 Task: Create a section Flash Flood and in the section, add a milestone Multi-Cloud Integration in the project AztecTech
Action: Mouse moved to (560, 369)
Screenshot: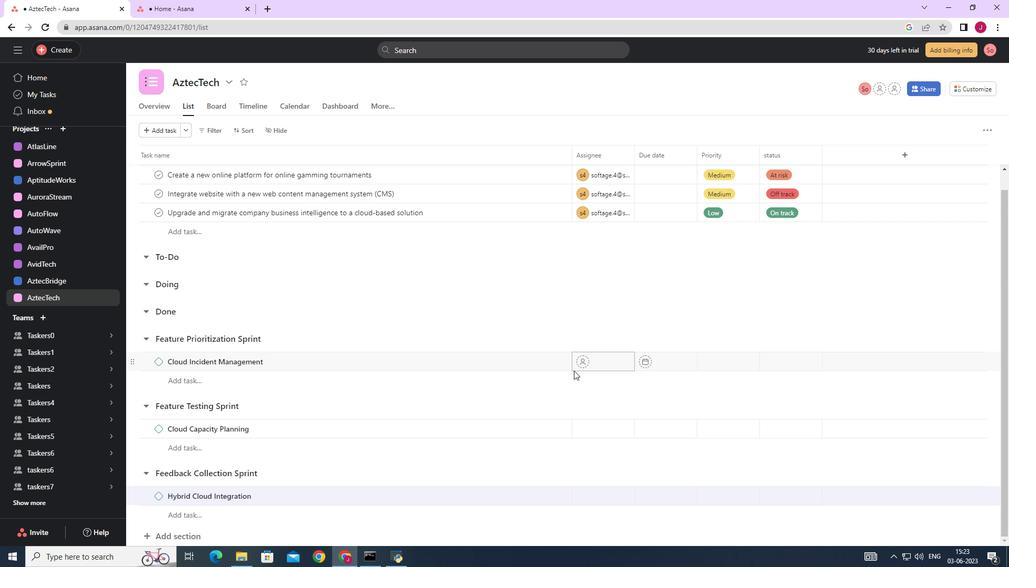 
Action: Mouse scrolled (564, 370) with delta (0, 0)
Screenshot: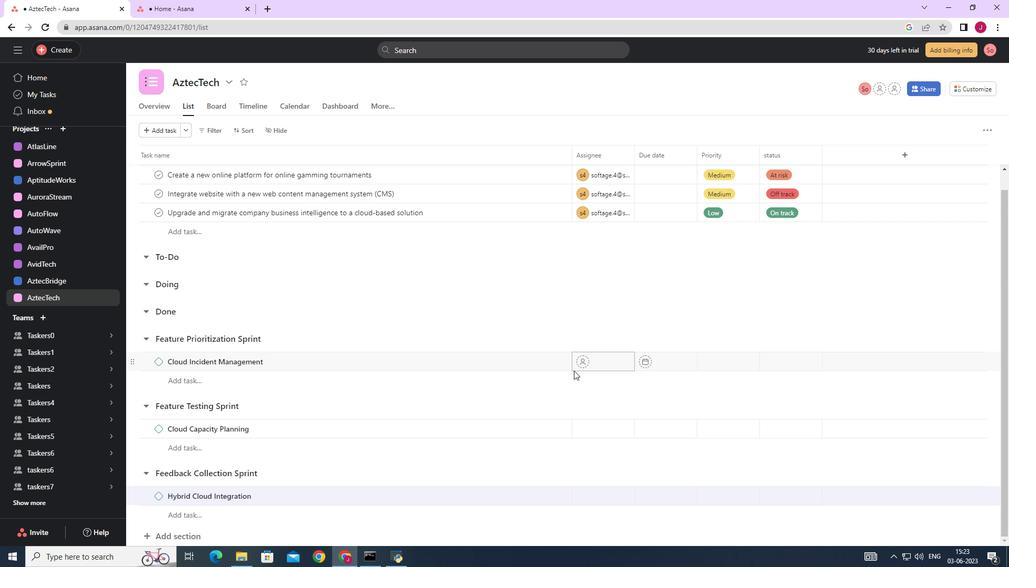 
Action: Mouse moved to (546, 364)
Screenshot: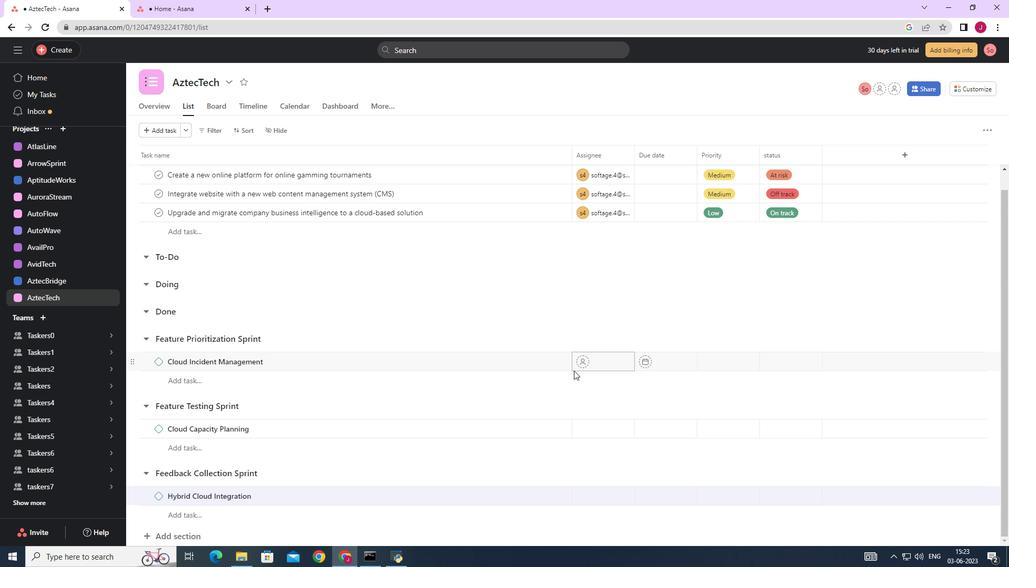 
Action: Mouse scrolled (561, 369) with delta (0, 0)
Screenshot: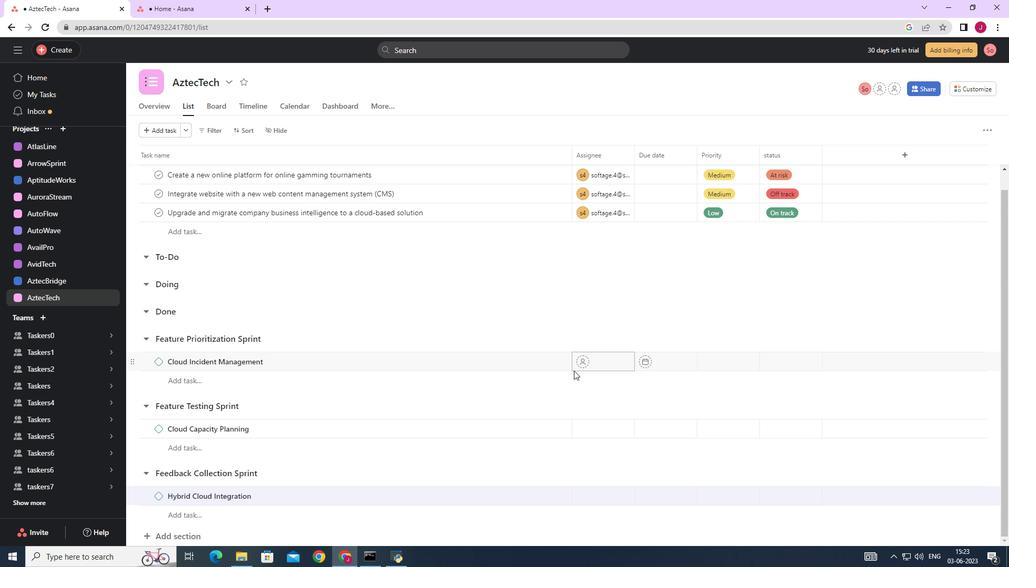 
Action: Mouse moved to (485, 344)
Screenshot: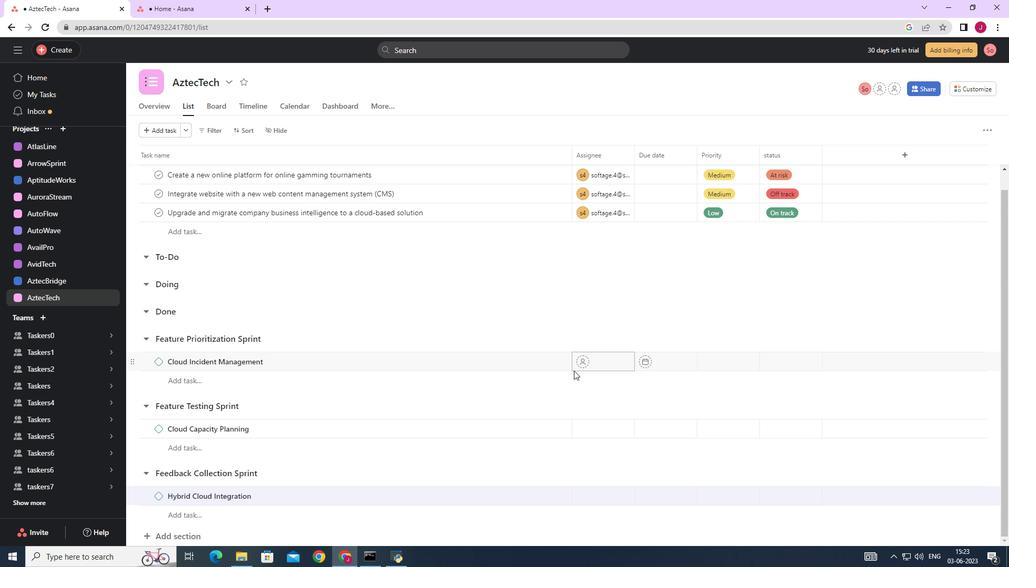 
Action: Mouse scrolled (561, 369) with delta (0, 0)
Screenshot: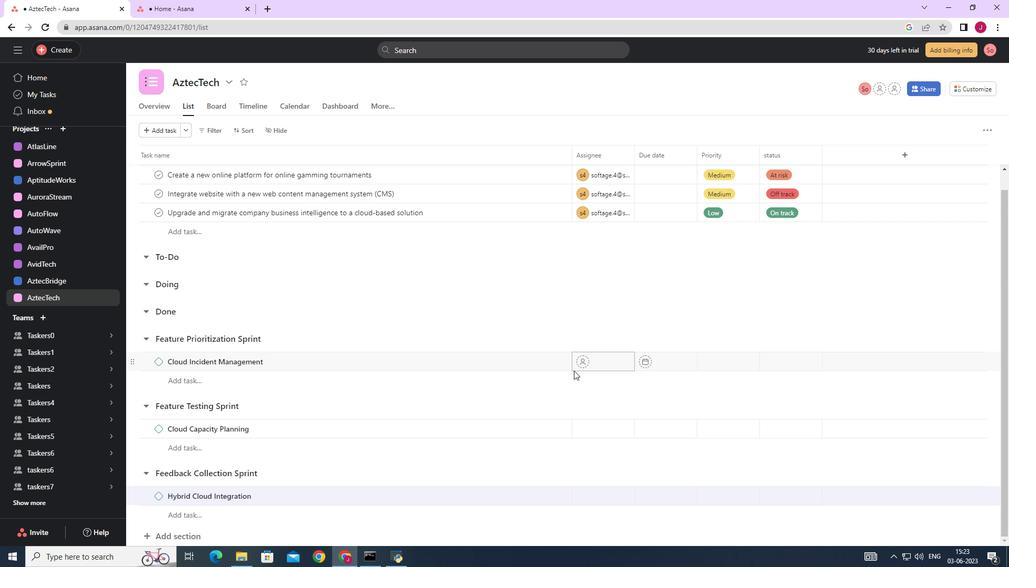 
Action: Mouse moved to (386, 322)
Screenshot: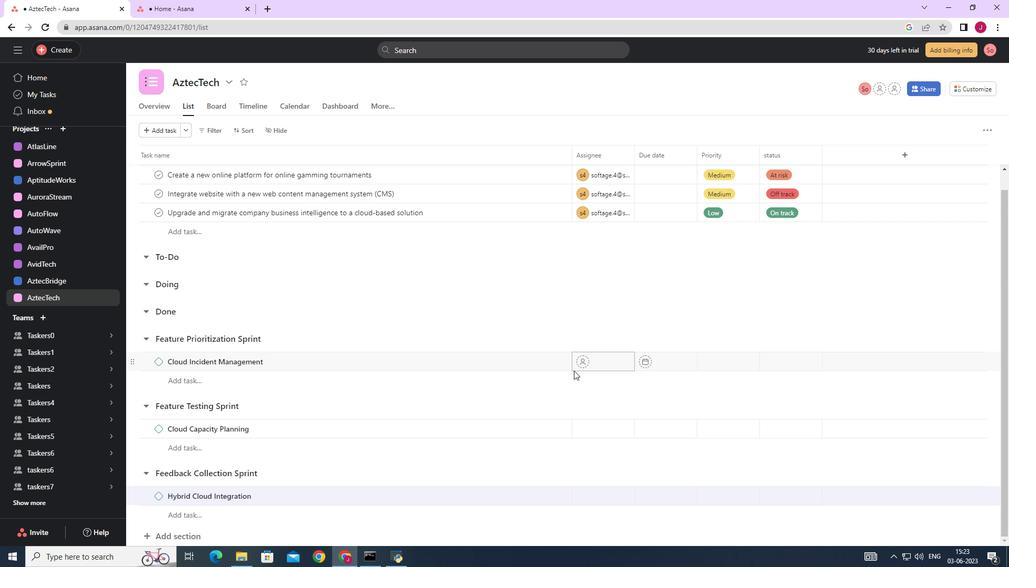 
Action: Mouse scrolled (560, 369) with delta (0, 0)
Screenshot: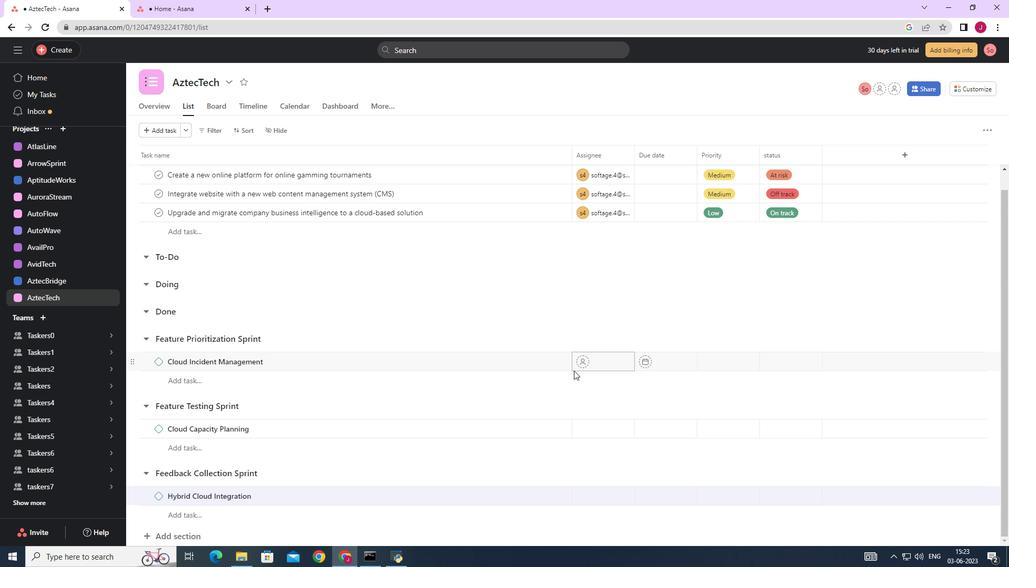 
Action: Mouse moved to (183, 536)
Screenshot: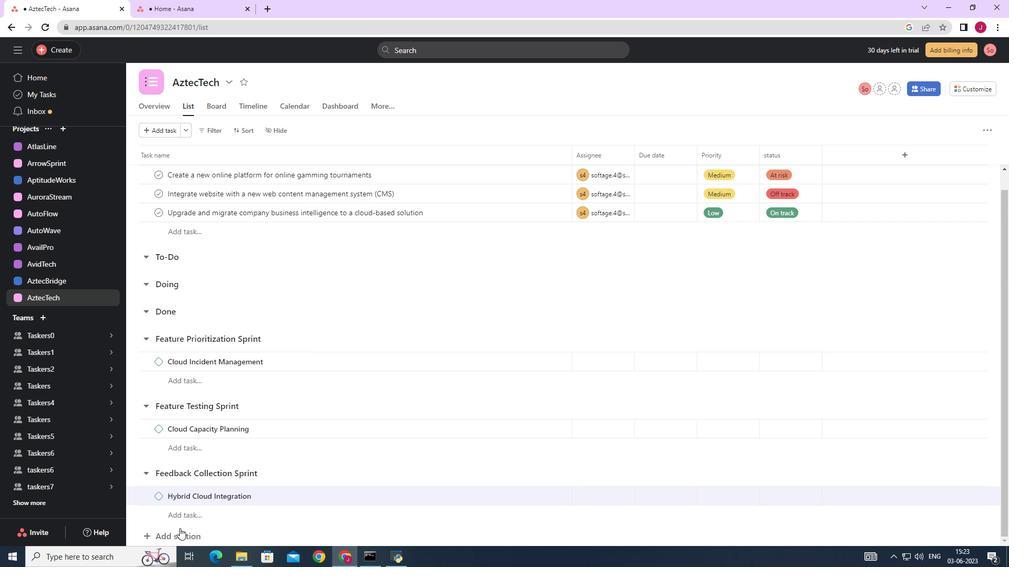 
Action: Mouse pressed left at (183, 536)
Screenshot: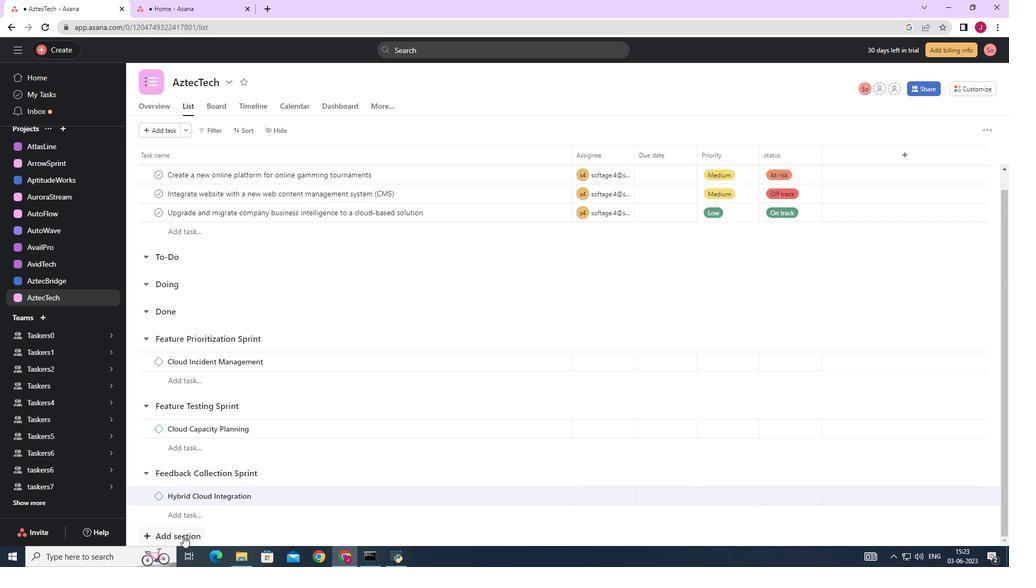 
Action: Mouse moved to (205, 488)
Screenshot: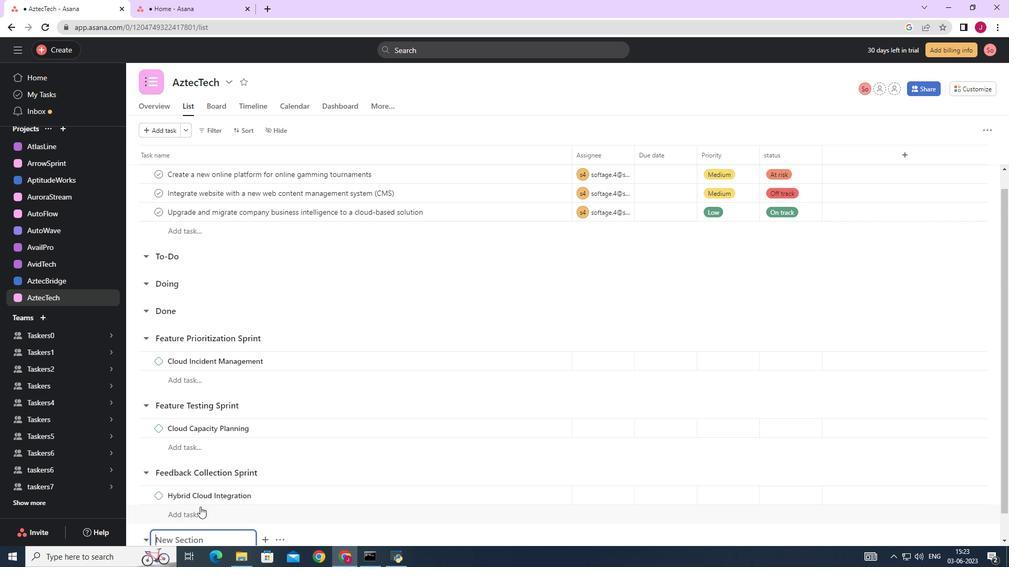 
Action: Mouse scrolled (205, 487) with delta (0, 0)
Screenshot: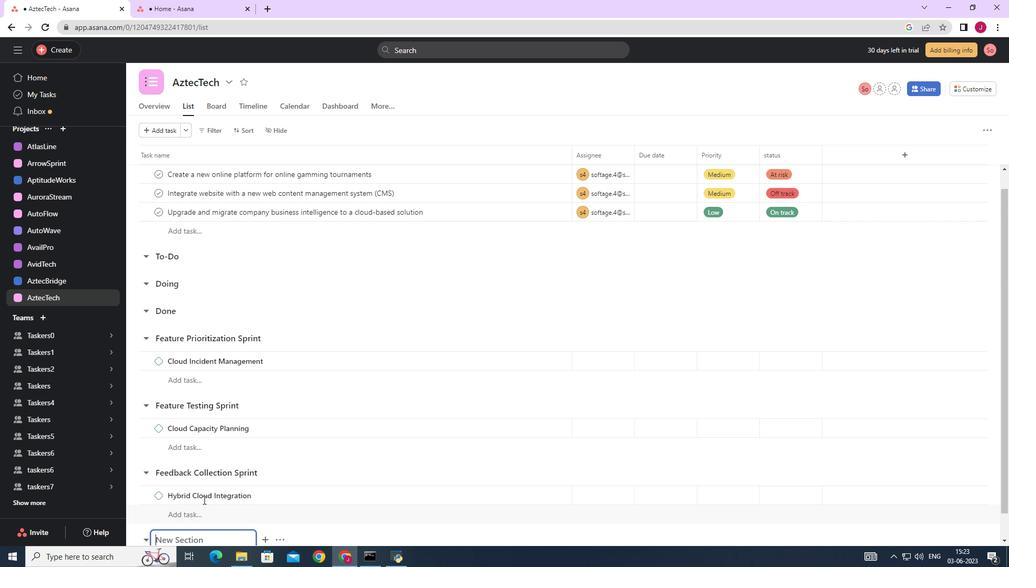 
Action: Mouse scrolled (205, 487) with delta (0, 0)
Screenshot: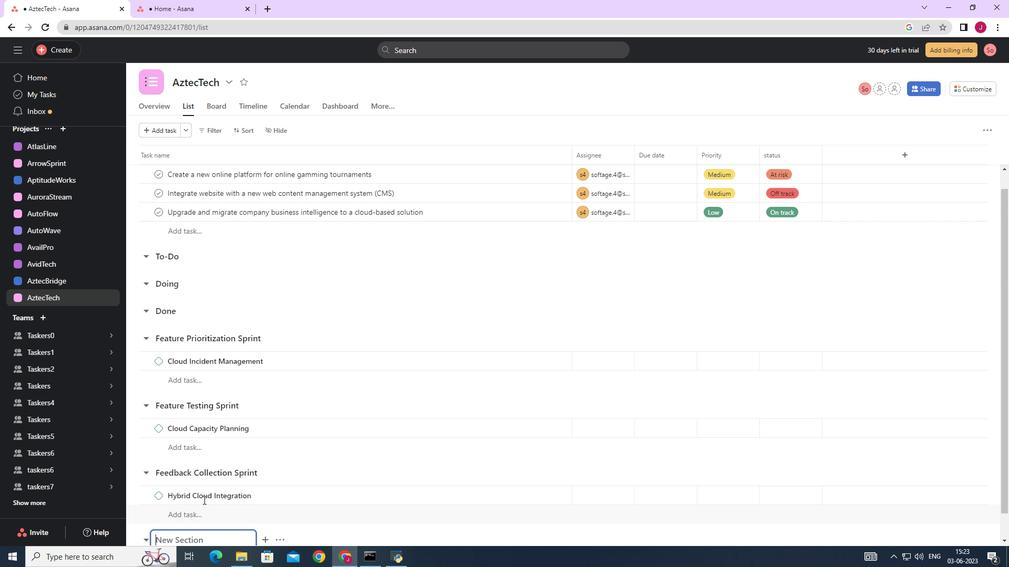 
Action: Mouse scrolled (205, 487) with delta (0, 0)
Screenshot: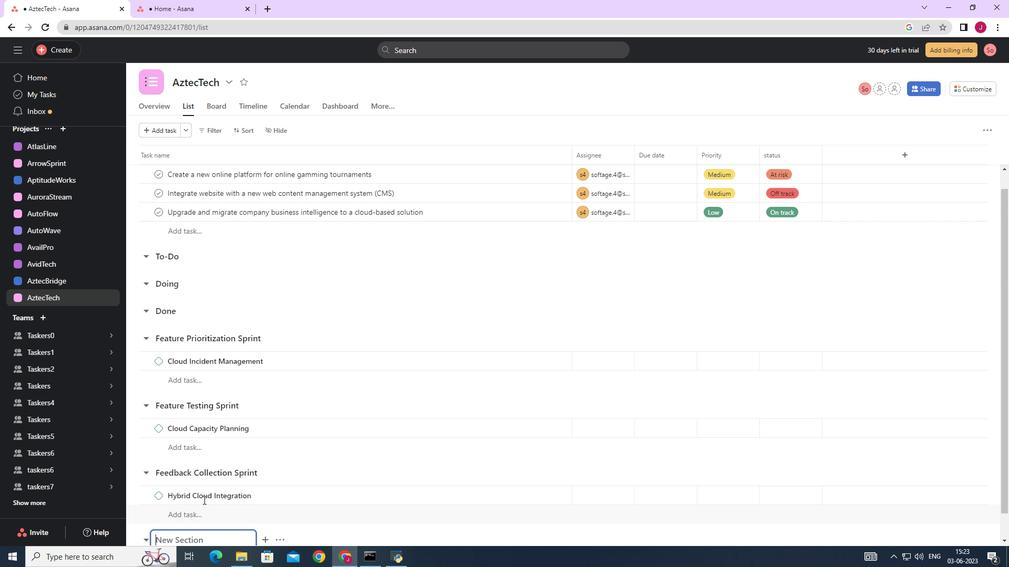 
Action: Mouse scrolled (205, 487) with delta (0, 0)
Screenshot: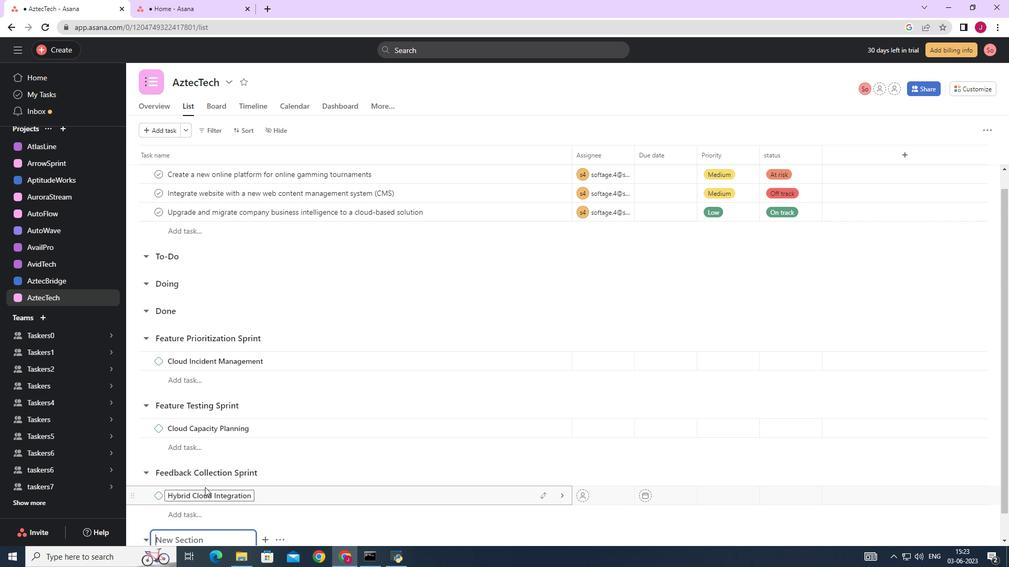 
Action: Mouse scrolled (205, 487) with delta (0, 0)
Screenshot: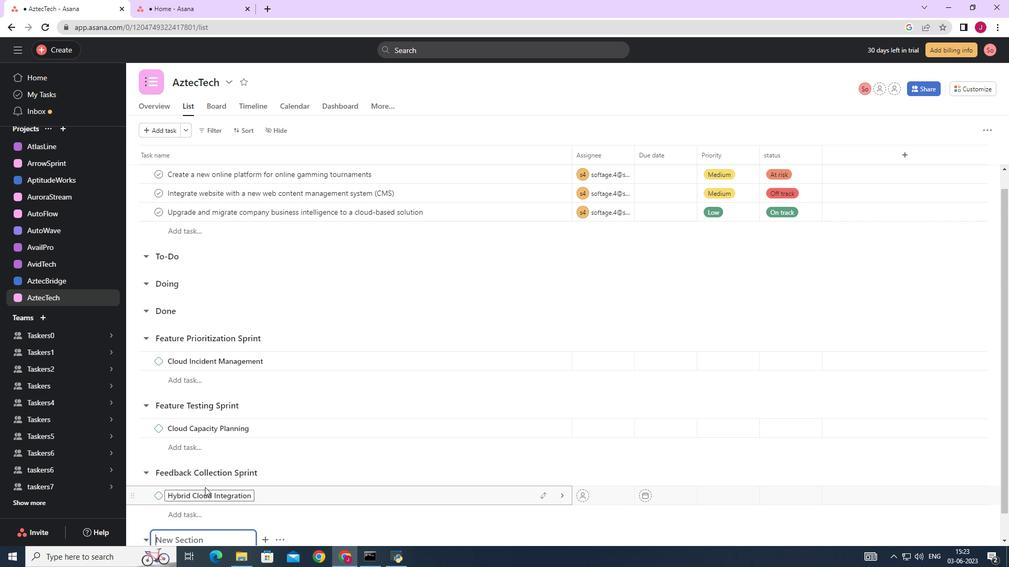 
Action: Mouse moved to (205, 488)
Screenshot: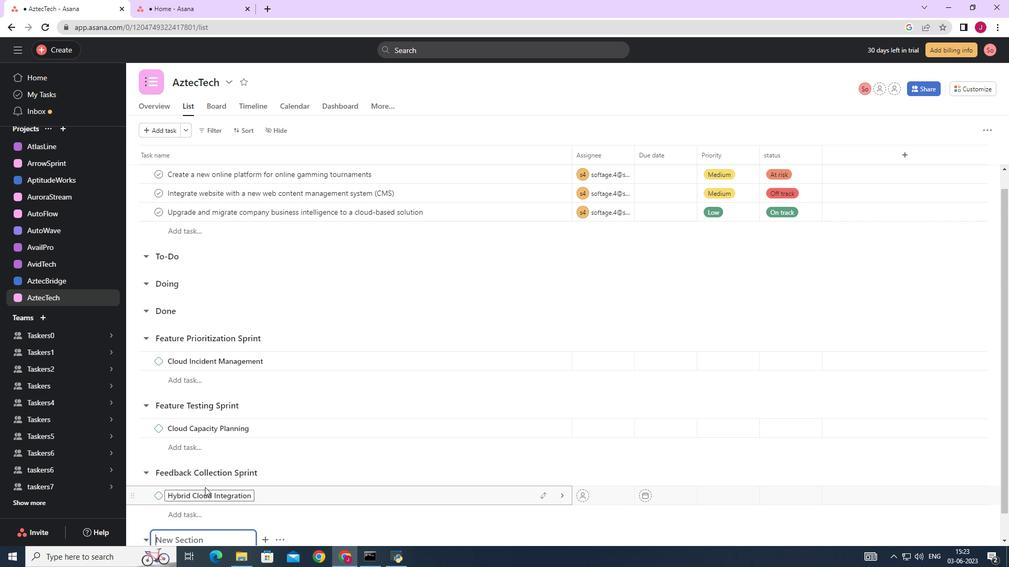 
Action: Mouse scrolled (205, 487) with delta (0, 0)
Screenshot: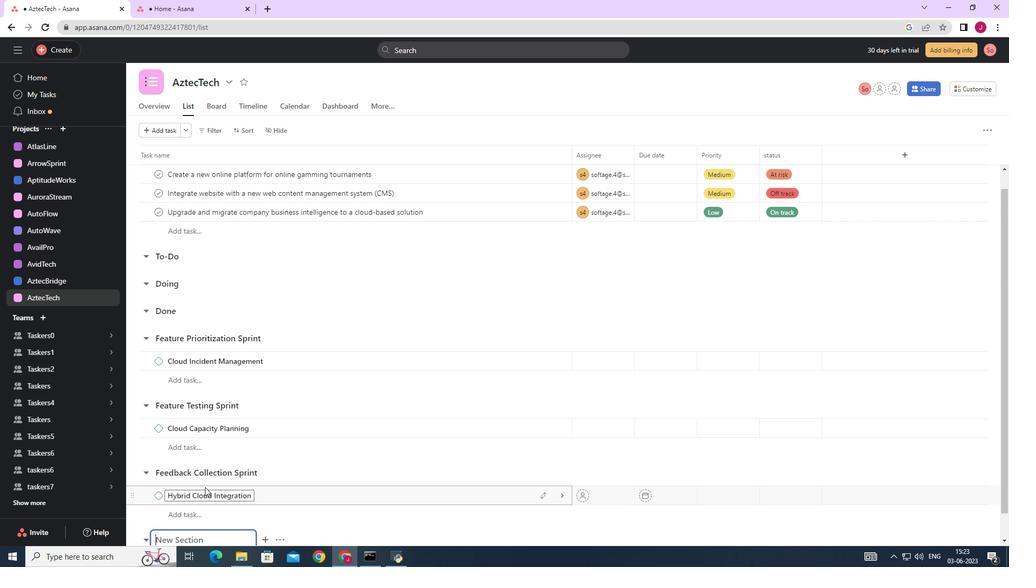 
Action: Mouse moved to (205, 487)
Screenshot: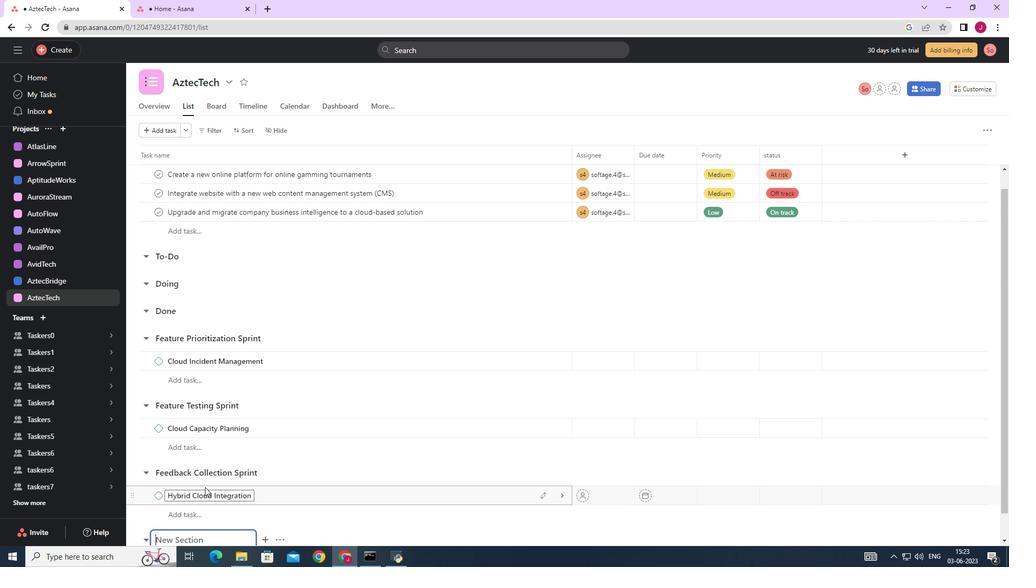 
Action: Mouse scrolled (205, 487) with delta (0, 0)
Screenshot: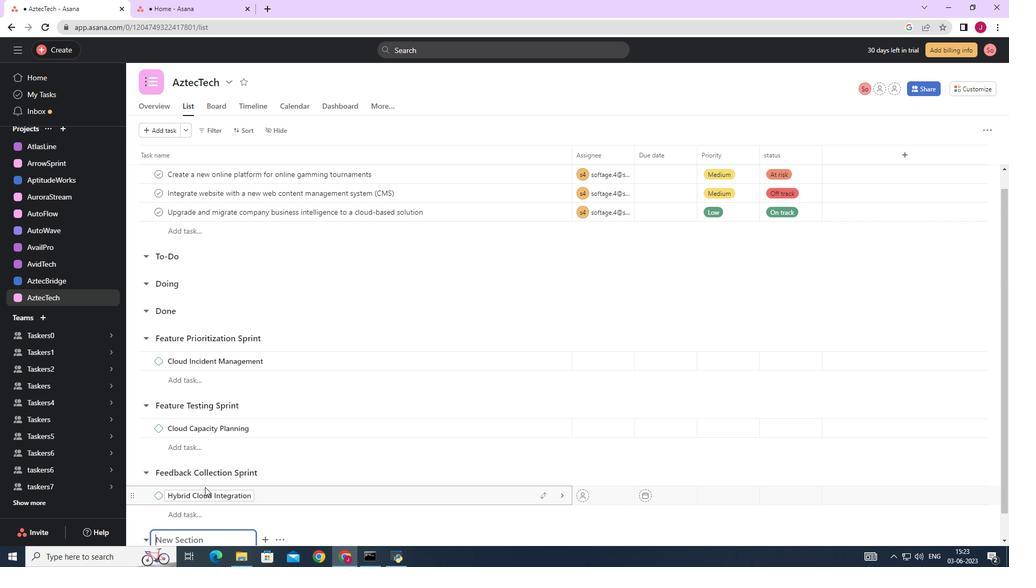 
Action: Mouse moved to (214, 516)
Screenshot: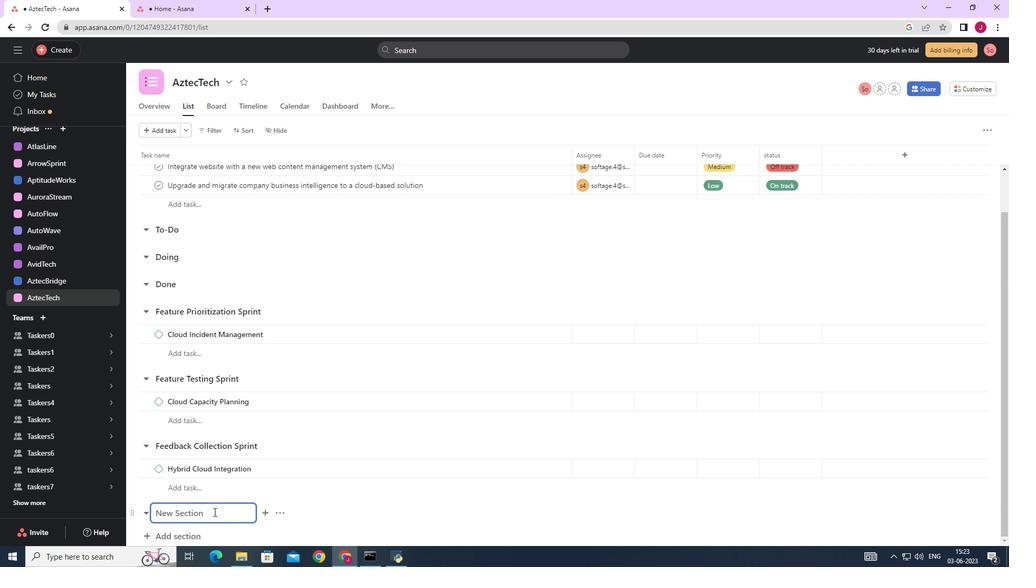 
Action: Mouse pressed left at (214, 516)
Screenshot: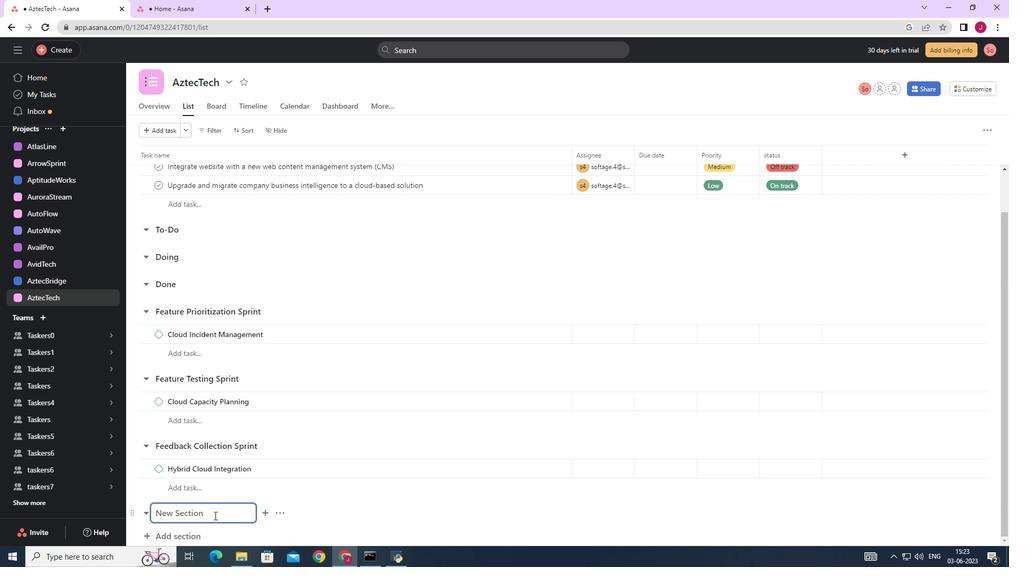 
Action: Mouse moved to (214, 516)
Screenshot: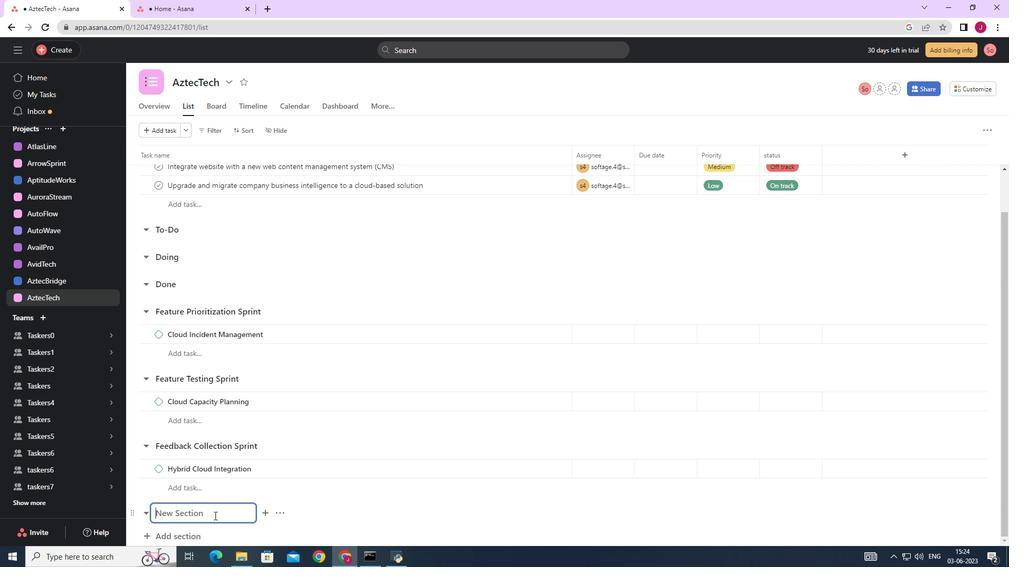 
Action: Key pressed <Key.caps_lock>F<Key.caps_lock>lash<Key.space><Key.caps_lock>F<Key.caps_lock>lood<Key.enter><Key.caps_lock>M<Key.caps_lock>ulti-<Key.space><Key.backspace><Key.caps_lock>C<Key.caps_lock>loud<Key.space><Key.caps_lock>I<Key.caps_lock>ntegration
Screenshot: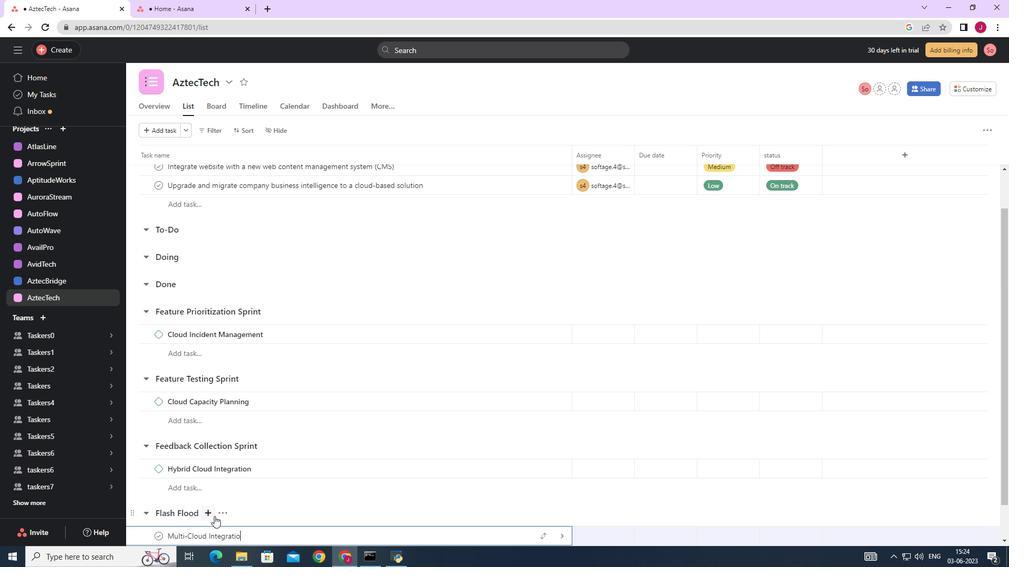 
Action: Mouse moved to (351, 491)
Screenshot: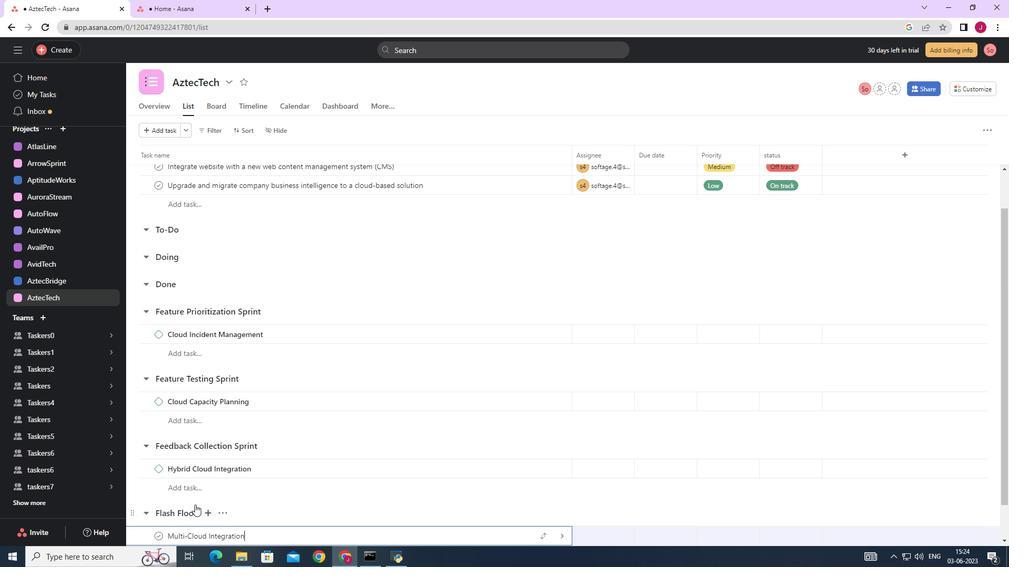 
Action: Mouse scrolled (351, 491) with delta (0, 0)
Screenshot: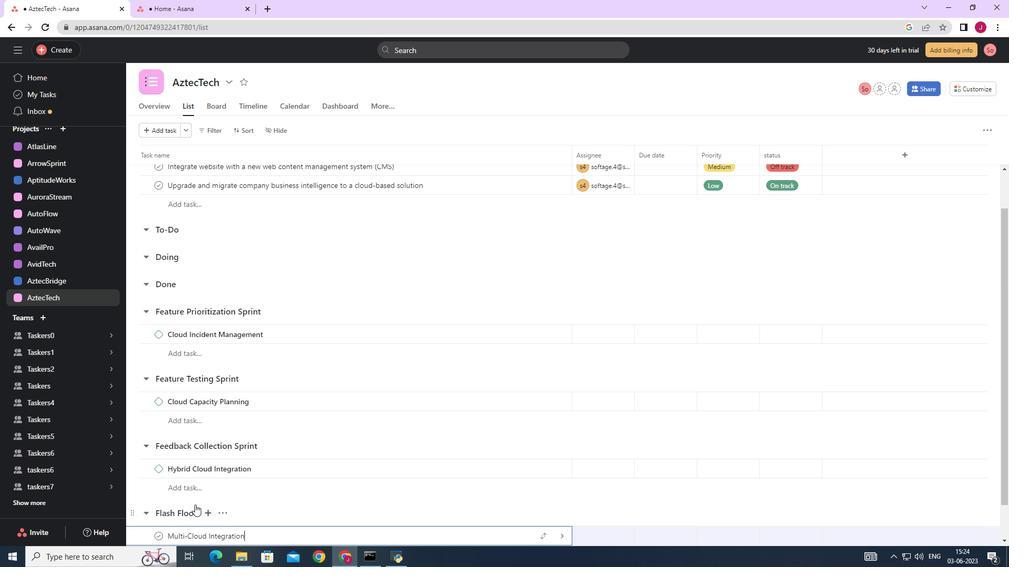 
Action: Mouse scrolled (351, 491) with delta (0, 0)
Screenshot: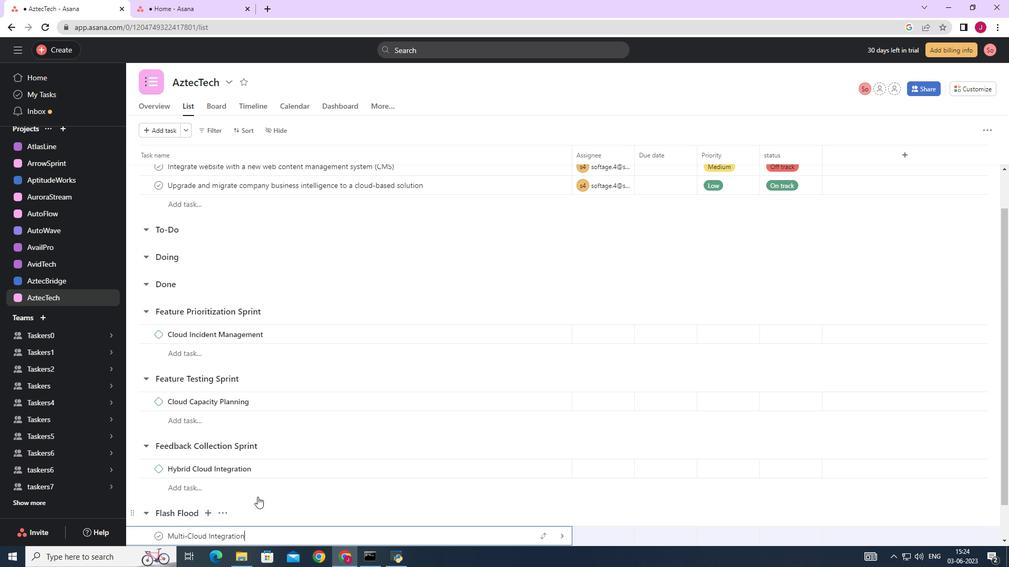 
Action: Mouse scrolled (351, 491) with delta (0, 0)
Screenshot: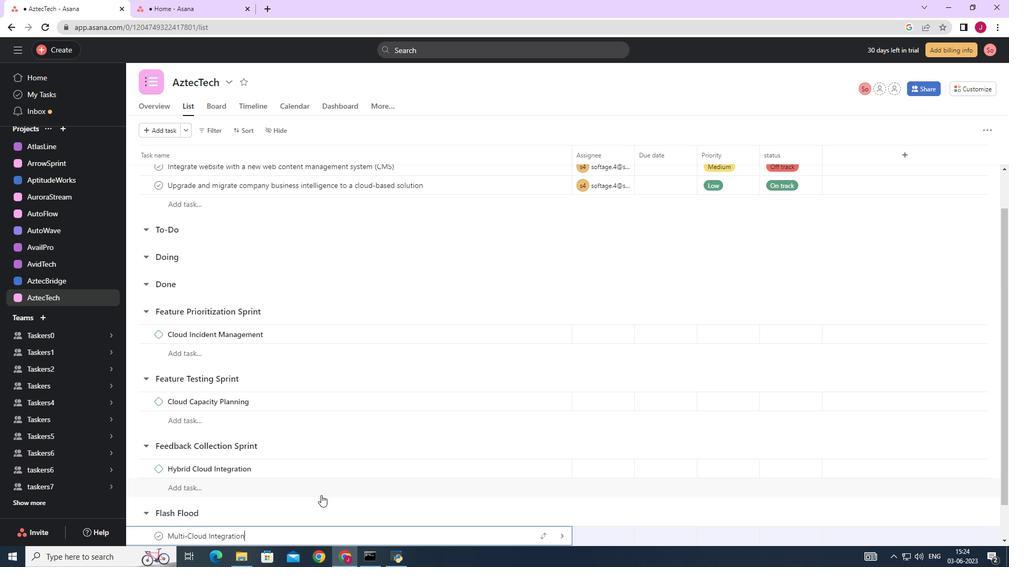
Action: Mouse scrolled (351, 491) with delta (0, 0)
Screenshot: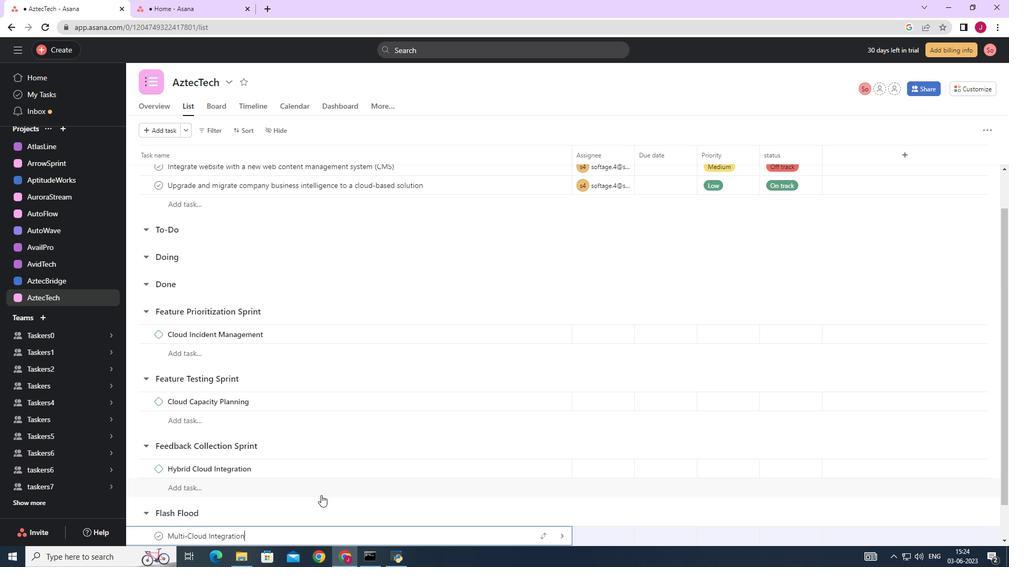 
Action: Mouse scrolled (351, 491) with delta (0, 0)
Screenshot: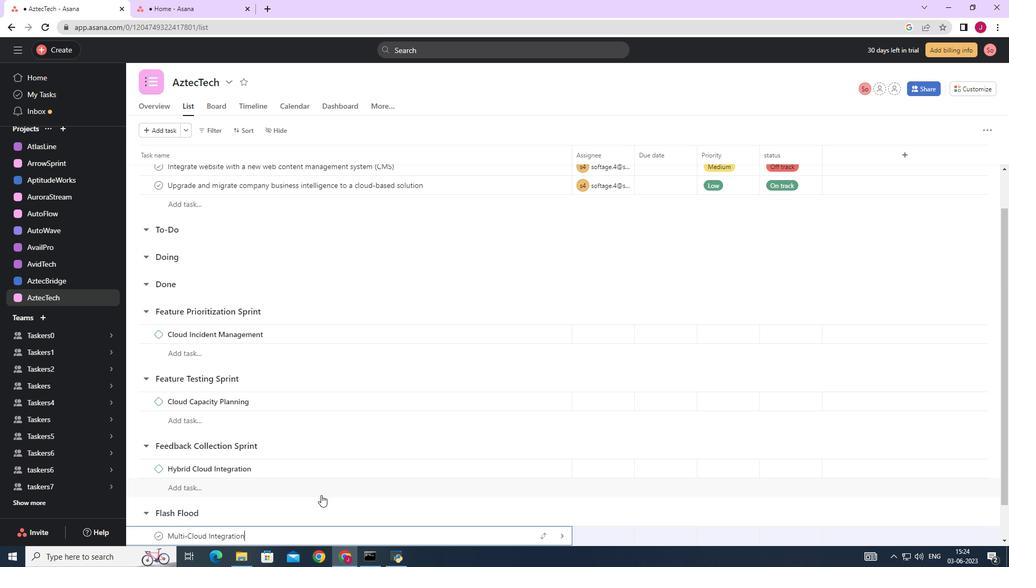 
Action: Mouse moved to (563, 496)
Screenshot: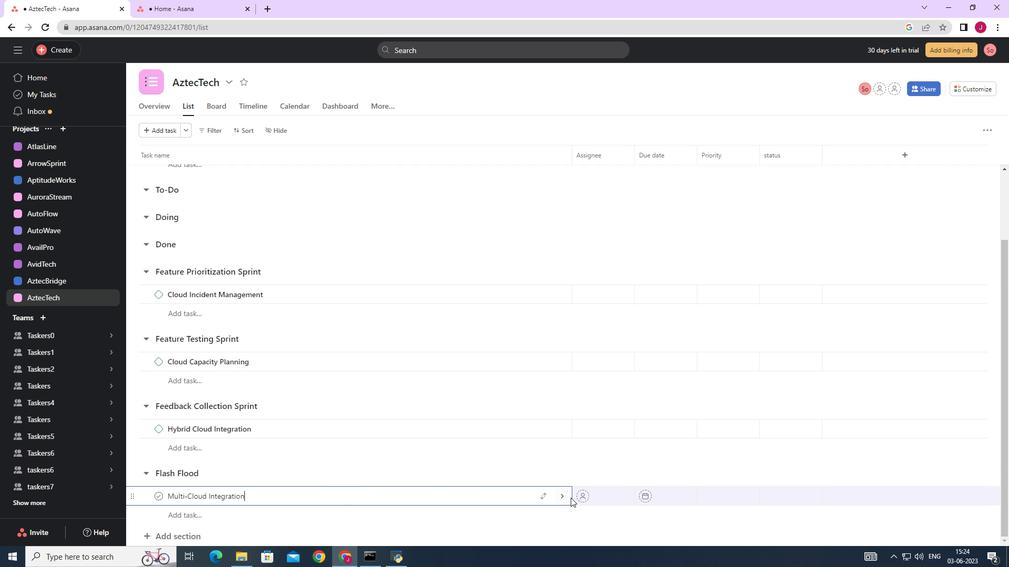 
Action: Mouse pressed left at (563, 496)
Screenshot: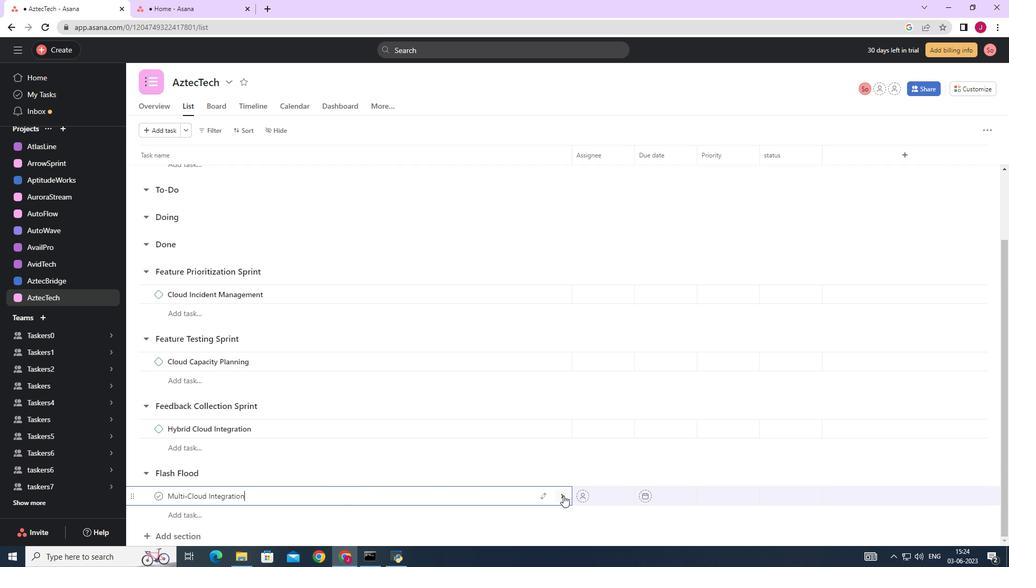 
Action: Mouse moved to (973, 131)
Screenshot: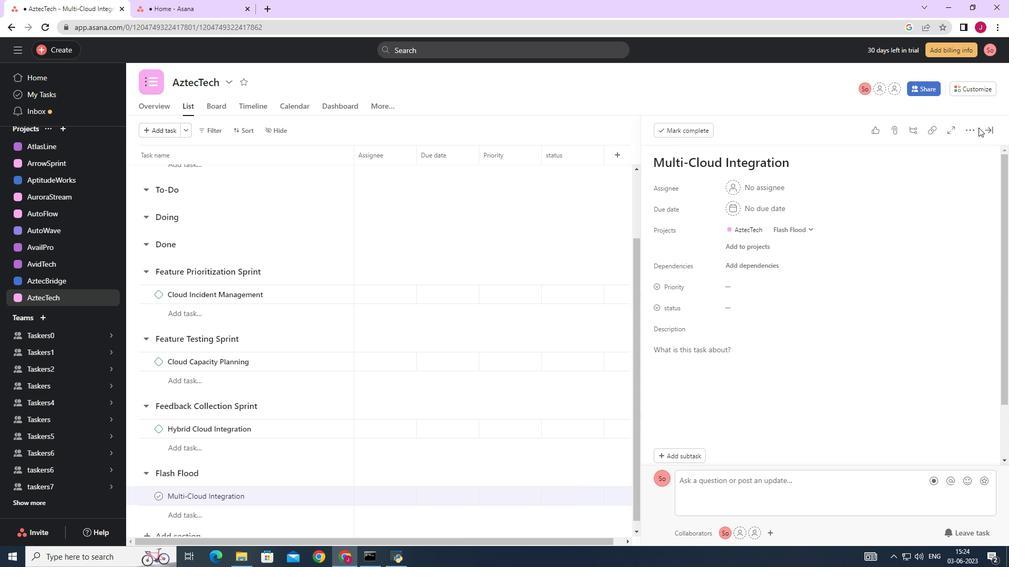 
Action: Mouse pressed left at (973, 131)
Screenshot: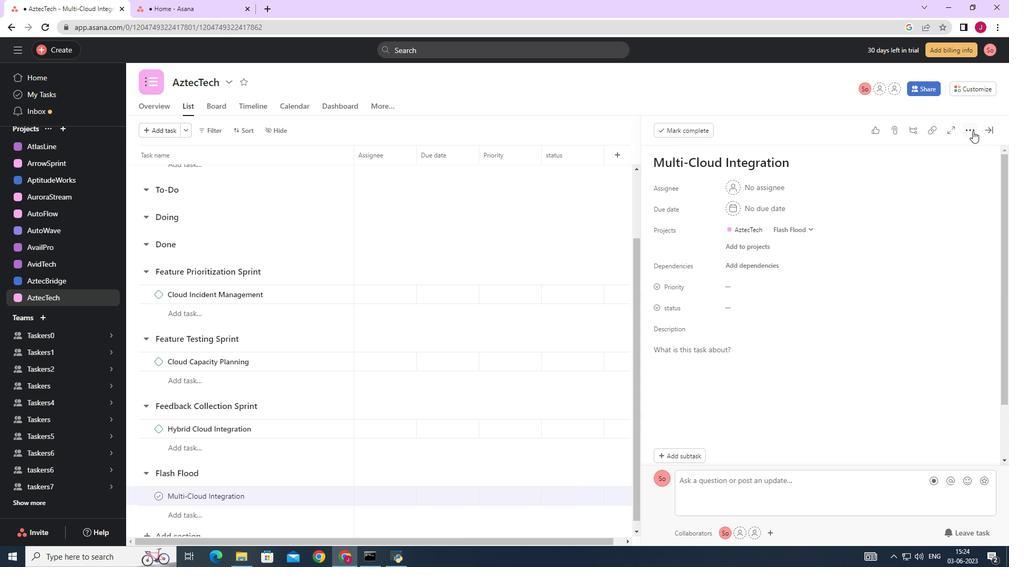 
Action: Mouse moved to (876, 171)
Screenshot: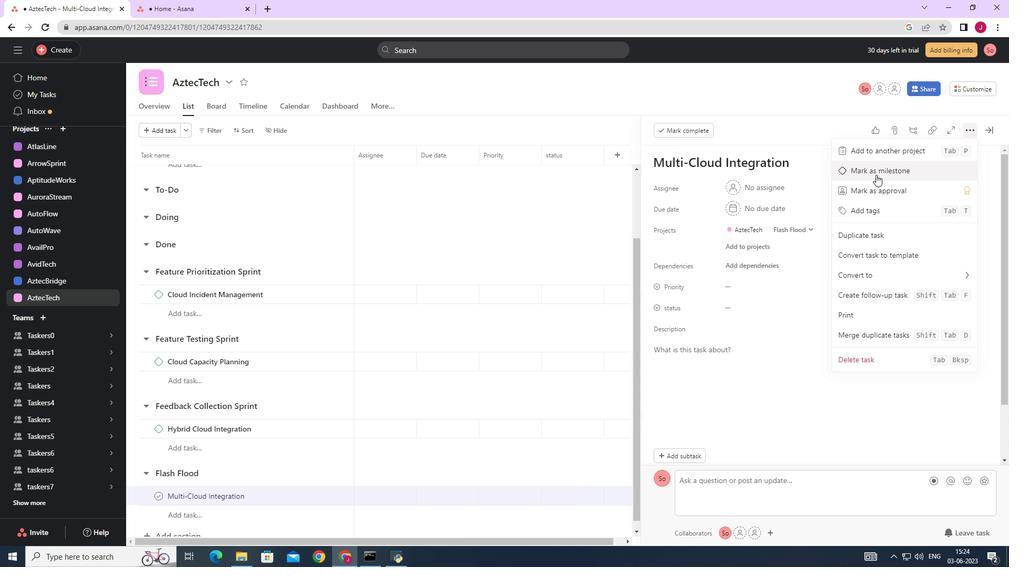 
Action: Mouse pressed left at (876, 171)
Screenshot: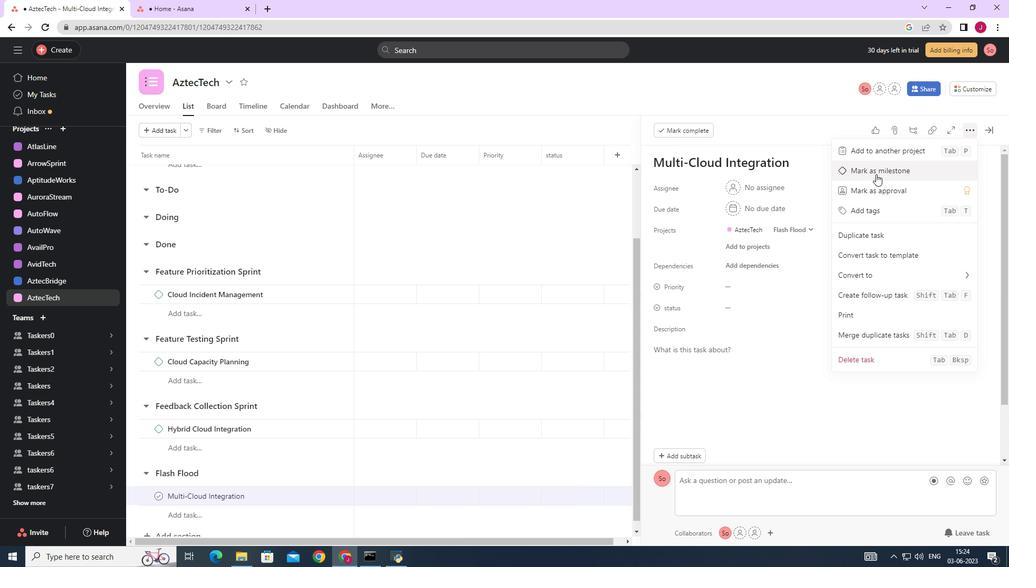 
Action: Mouse moved to (990, 127)
Screenshot: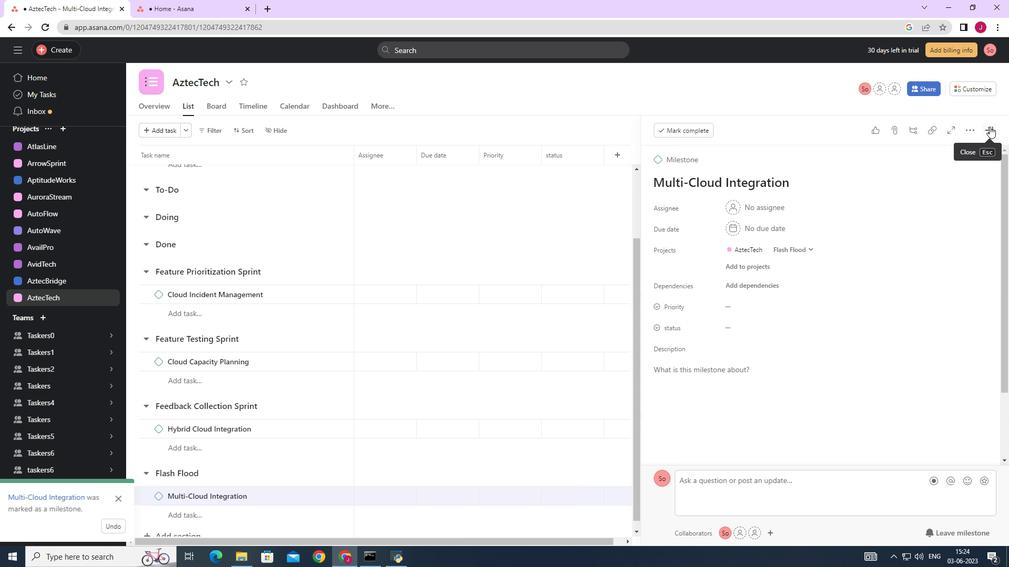 
Action: Mouse pressed left at (990, 127)
Screenshot: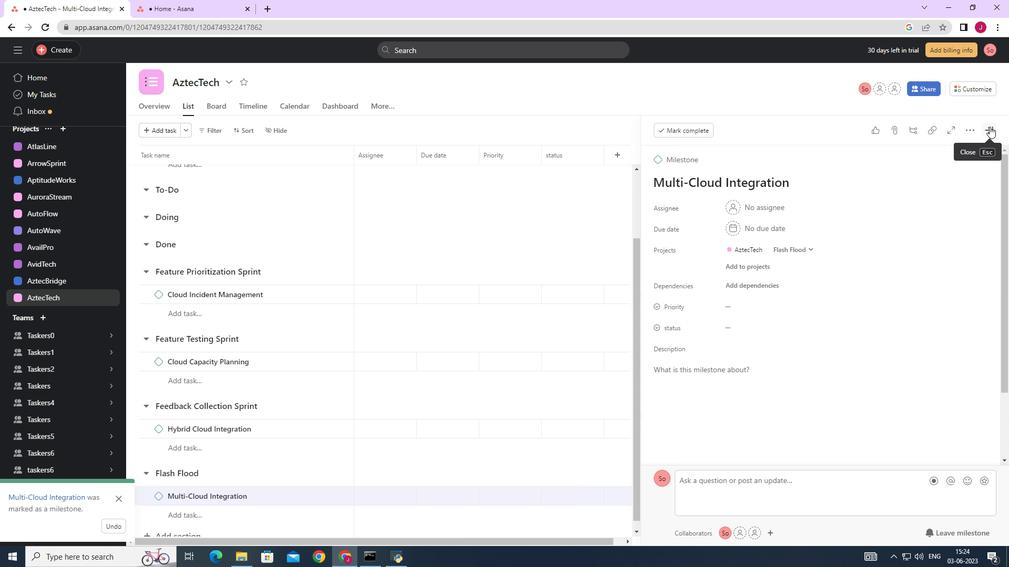 
Action: Mouse moved to (966, 143)
Screenshot: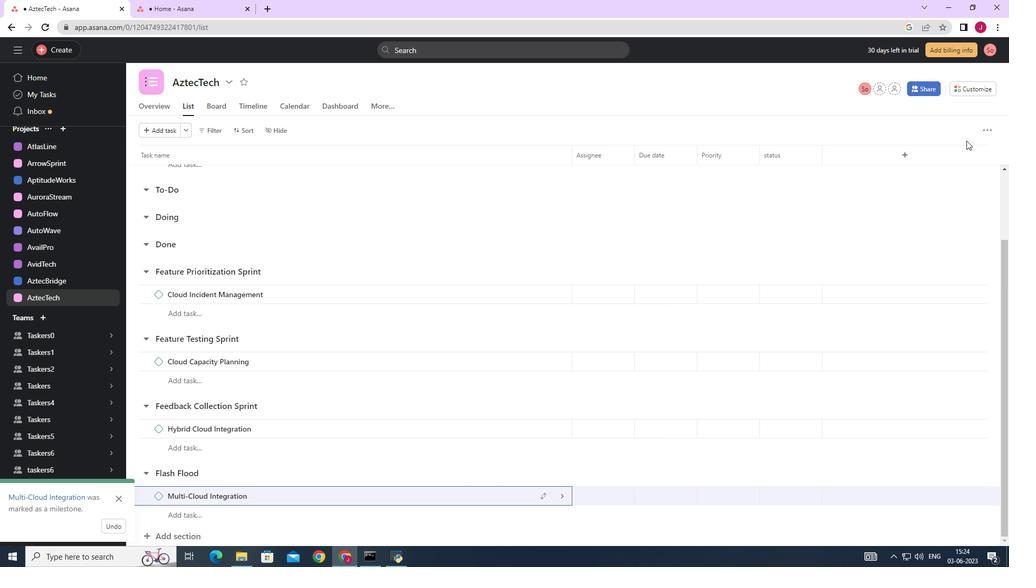 
